 Task: Look for products in the category "Babies & Kids" from Dr. Bronner's only.
Action: Mouse moved to (266, 101)
Screenshot: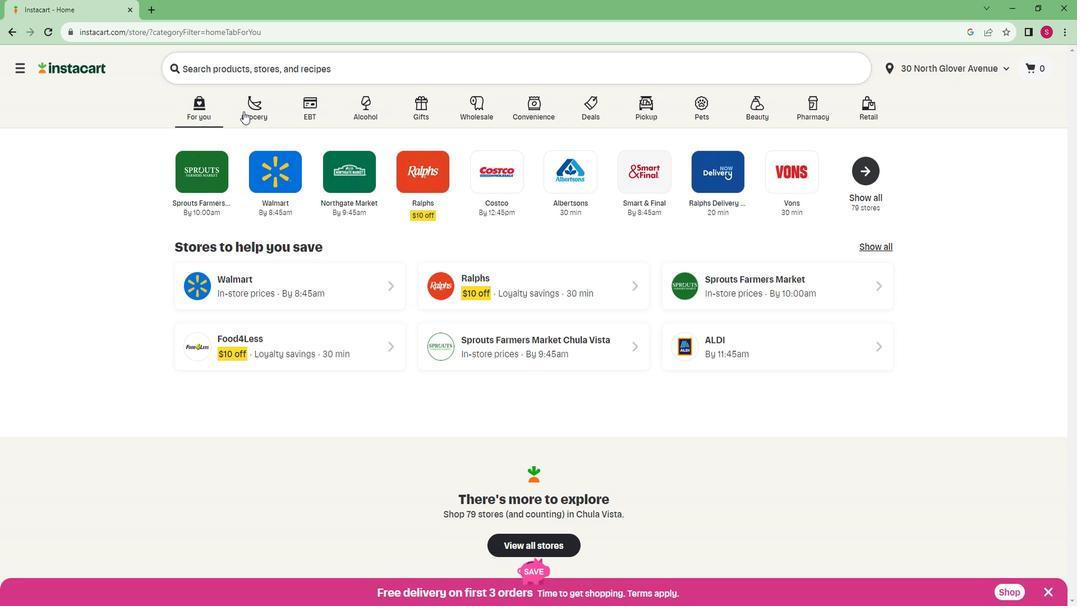 
Action: Mouse pressed left at (266, 101)
Screenshot: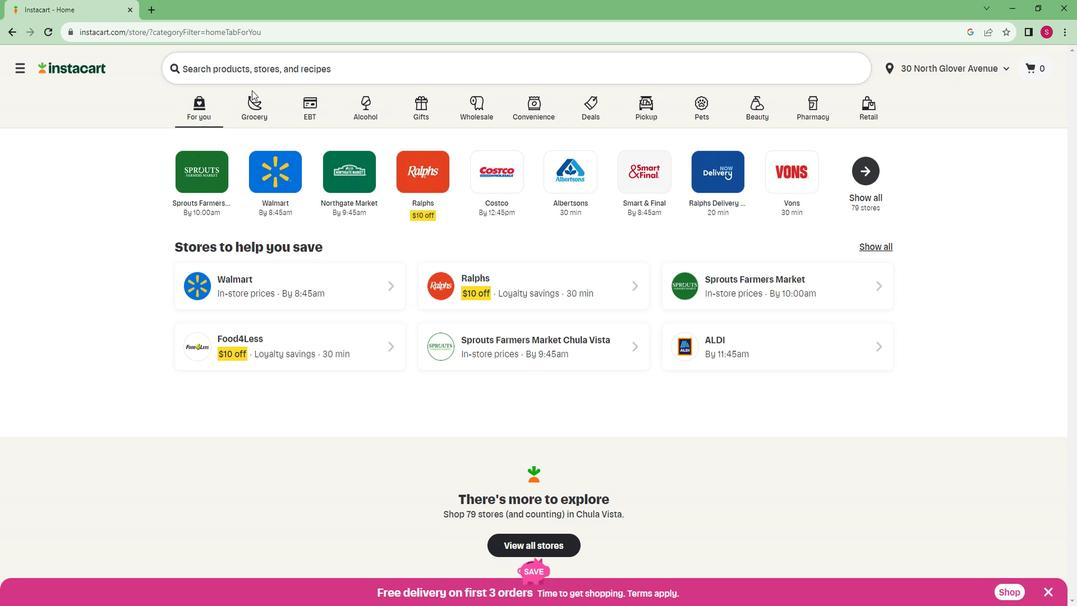 
Action: Mouse moved to (264, 111)
Screenshot: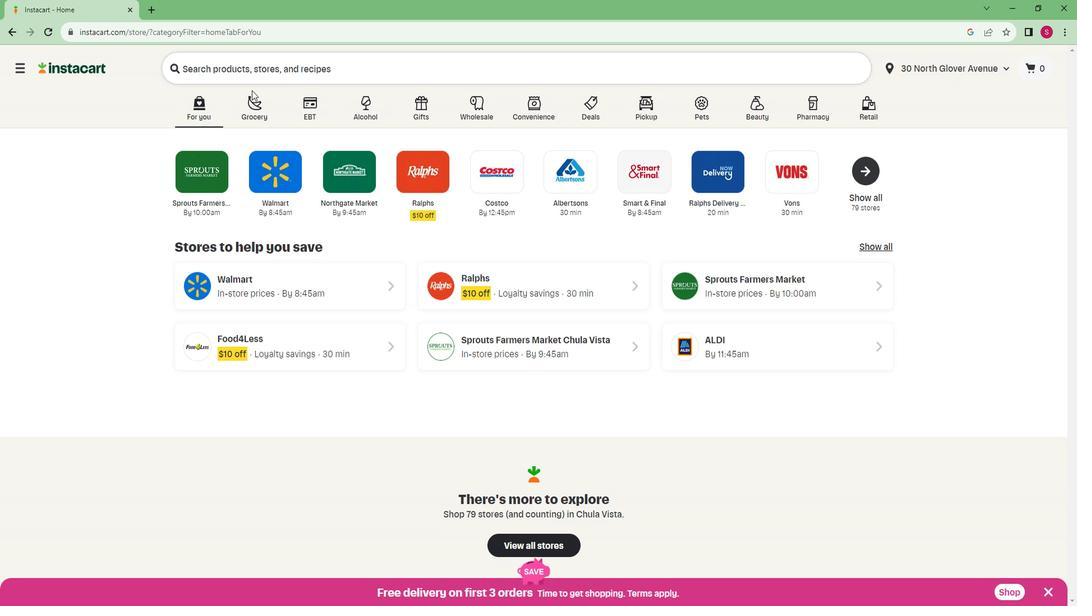 
Action: Mouse pressed left at (264, 111)
Screenshot: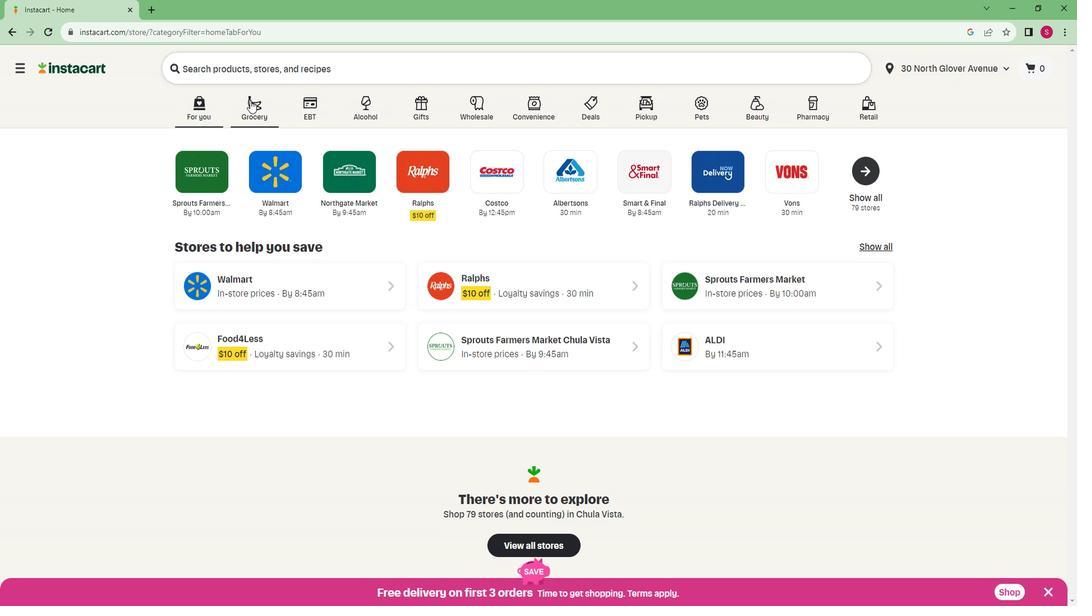 
Action: Mouse moved to (258, 318)
Screenshot: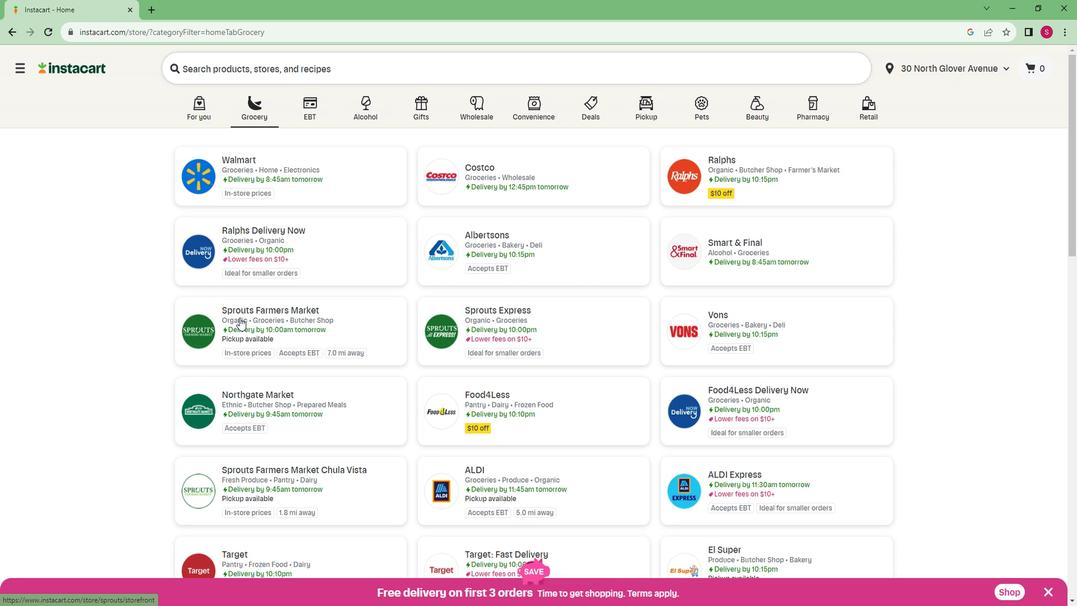 
Action: Mouse pressed left at (258, 318)
Screenshot: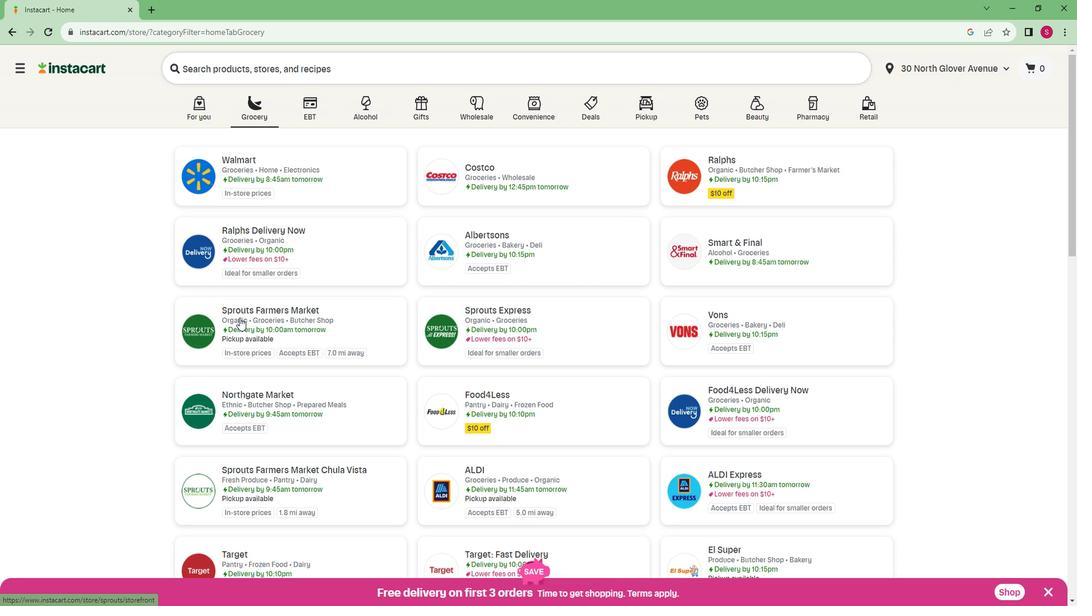 
Action: Mouse moved to (111, 454)
Screenshot: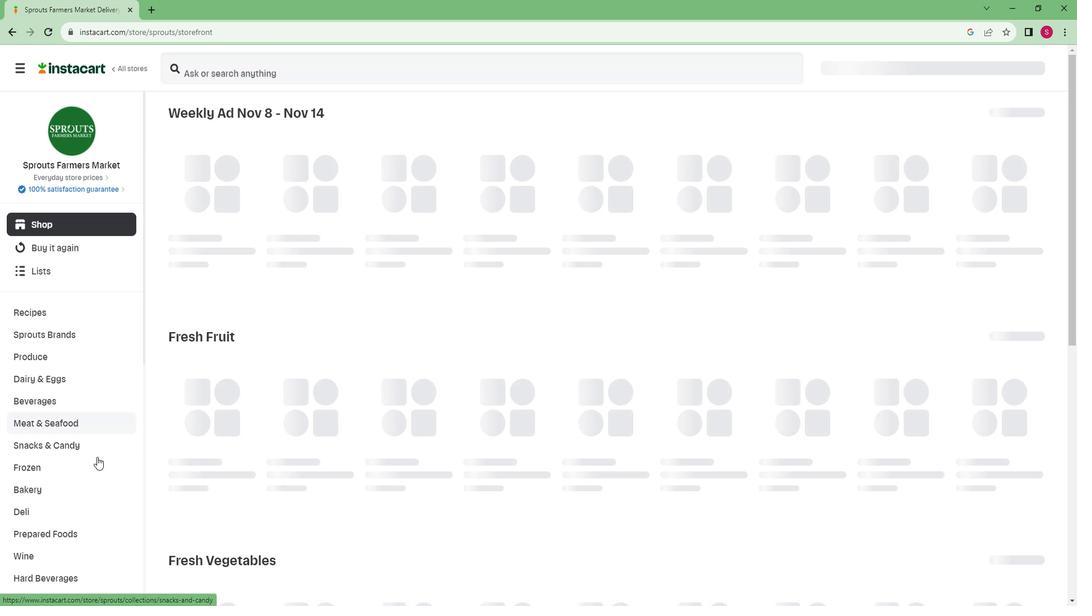
Action: Mouse scrolled (111, 454) with delta (0, 0)
Screenshot: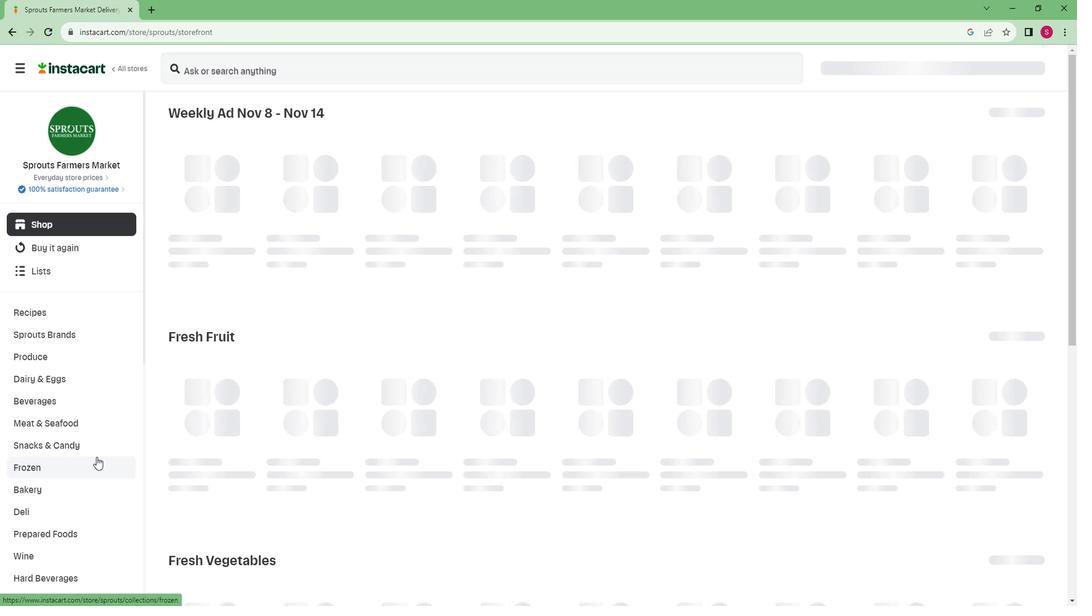 
Action: Mouse scrolled (111, 454) with delta (0, 0)
Screenshot: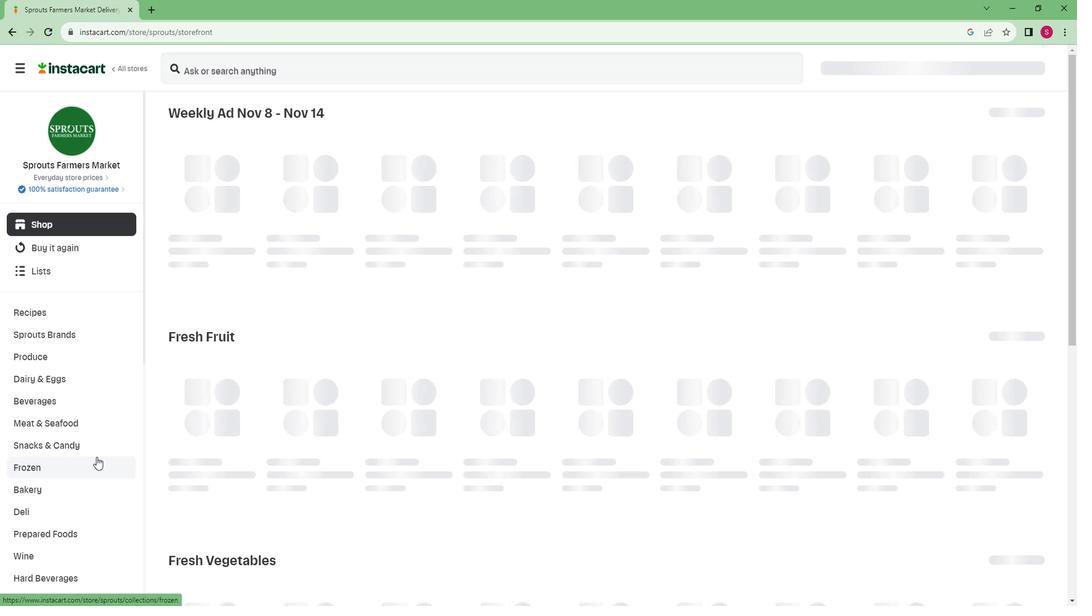 
Action: Mouse scrolled (111, 454) with delta (0, 0)
Screenshot: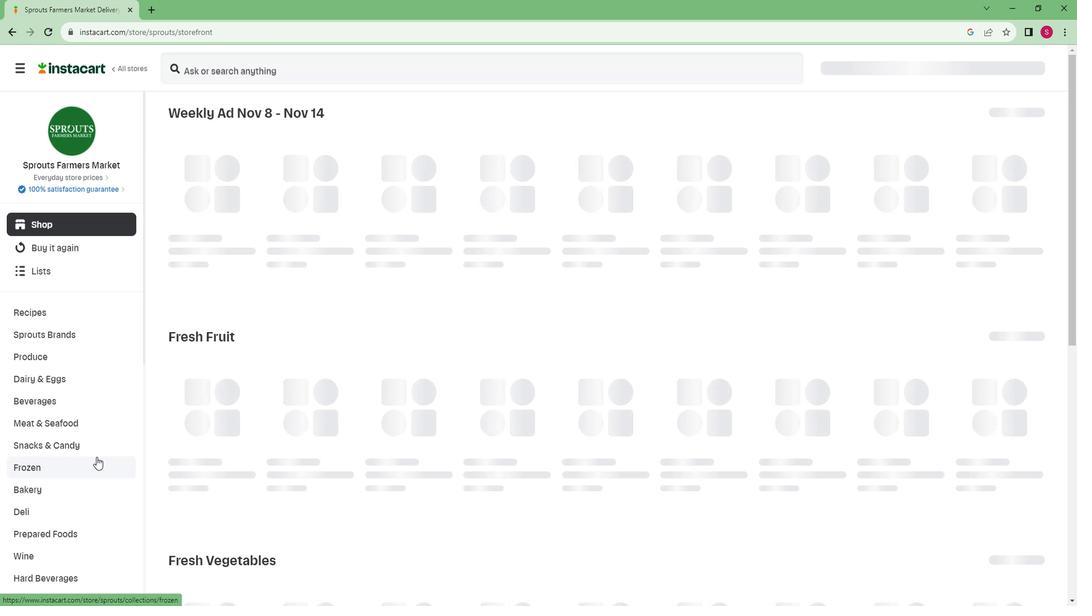 
Action: Mouse scrolled (111, 454) with delta (0, 0)
Screenshot: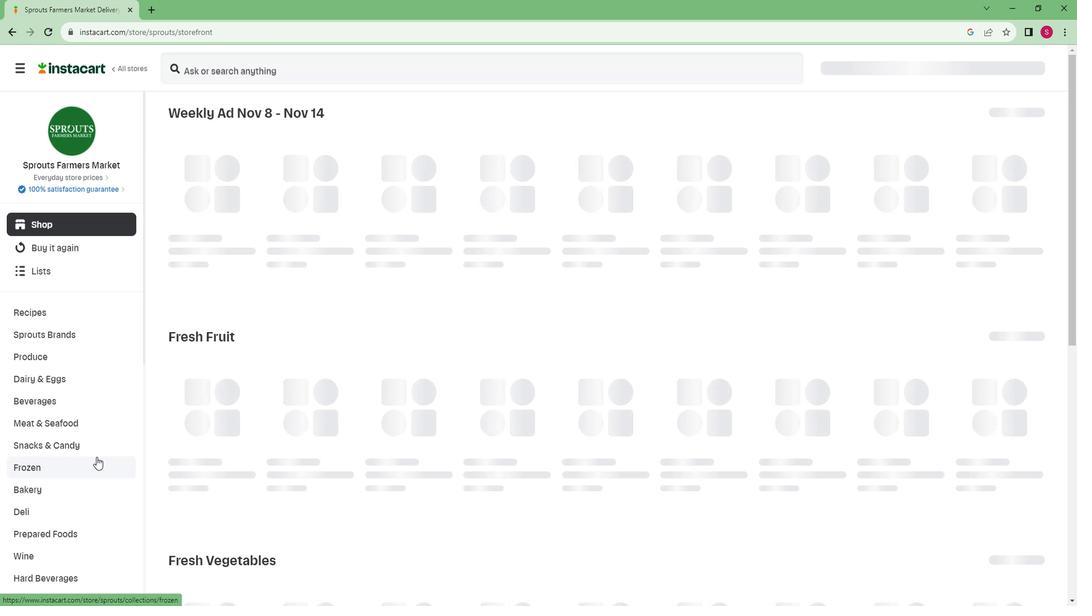 
Action: Mouse scrolled (111, 454) with delta (0, 0)
Screenshot: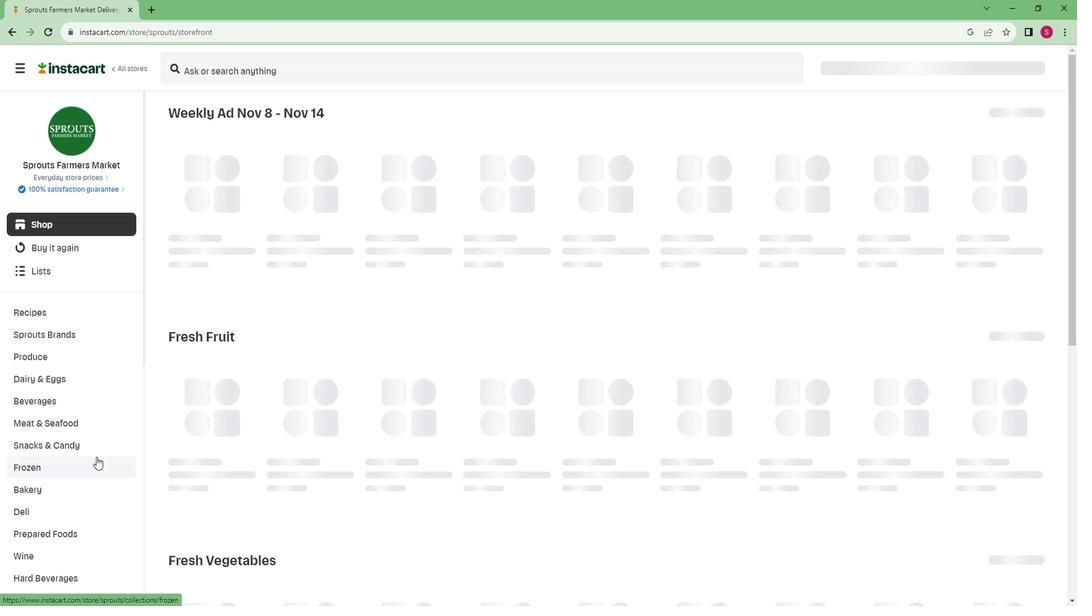 
Action: Mouse scrolled (111, 454) with delta (0, 0)
Screenshot: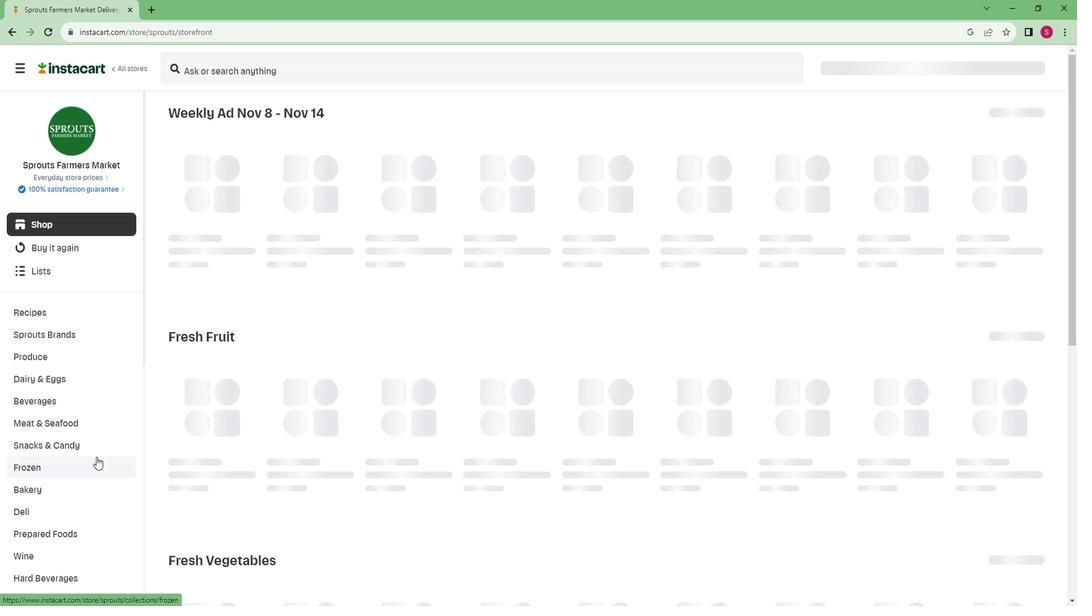
Action: Mouse moved to (75, 516)
Screenshot: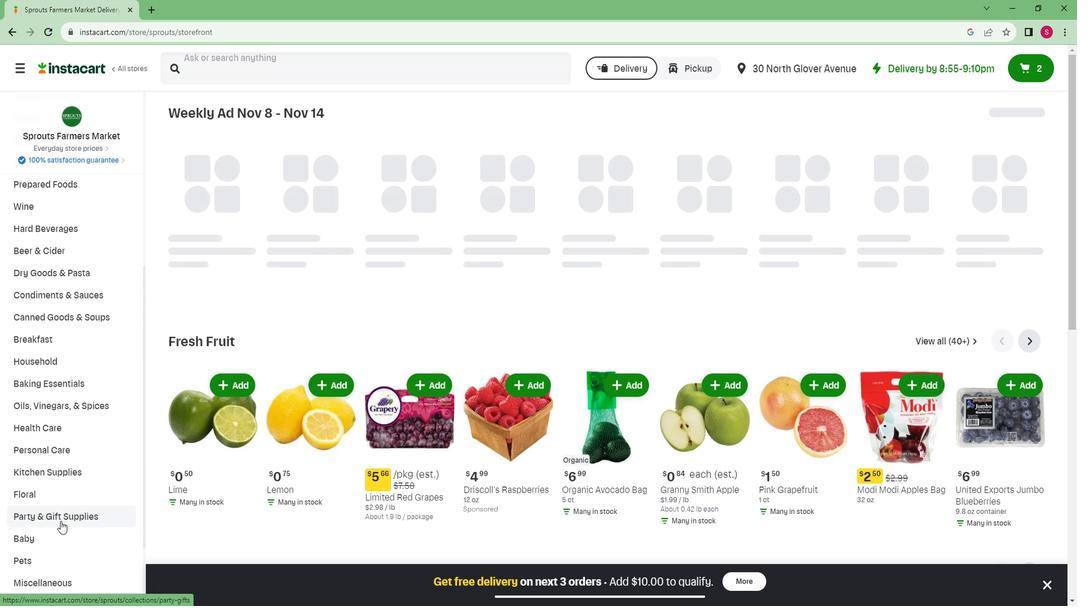 
Action: Mouse scrolled (75, 515) with delta (0, 0)
Screenshot: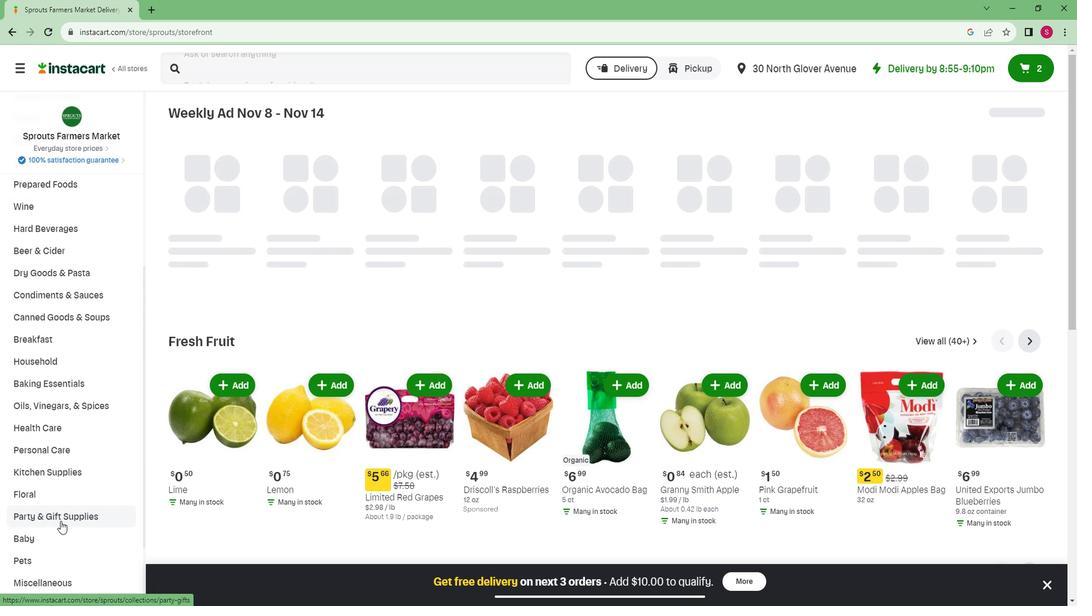 
Action: Mouse scrolled (75, 515) with delta (0, 0)
Screenshot: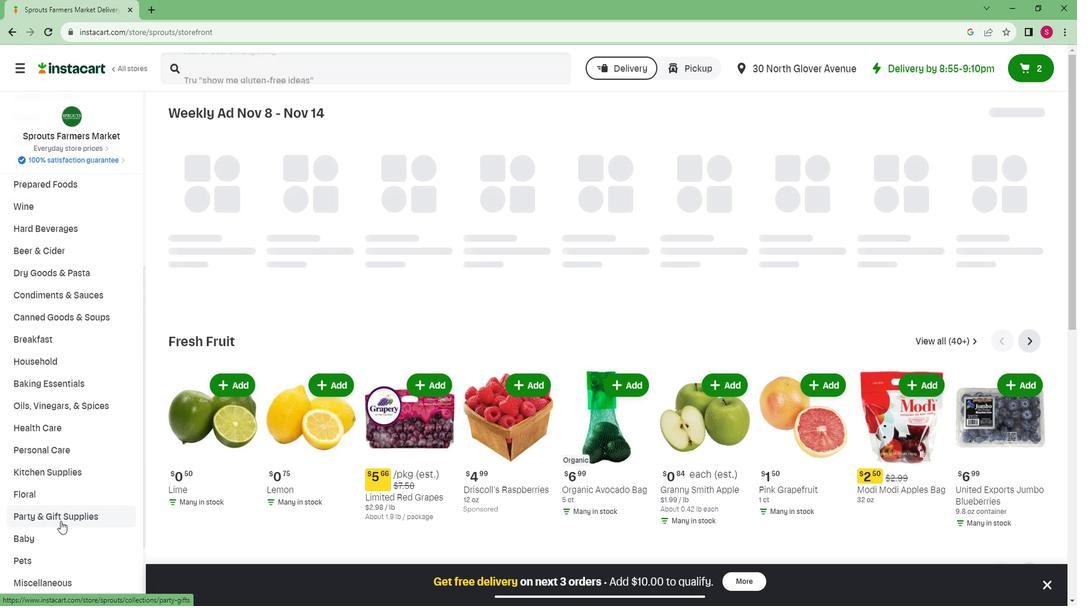 
Action: Mouse scrolled (75, 515) with delta (0, 0)
Screenshot: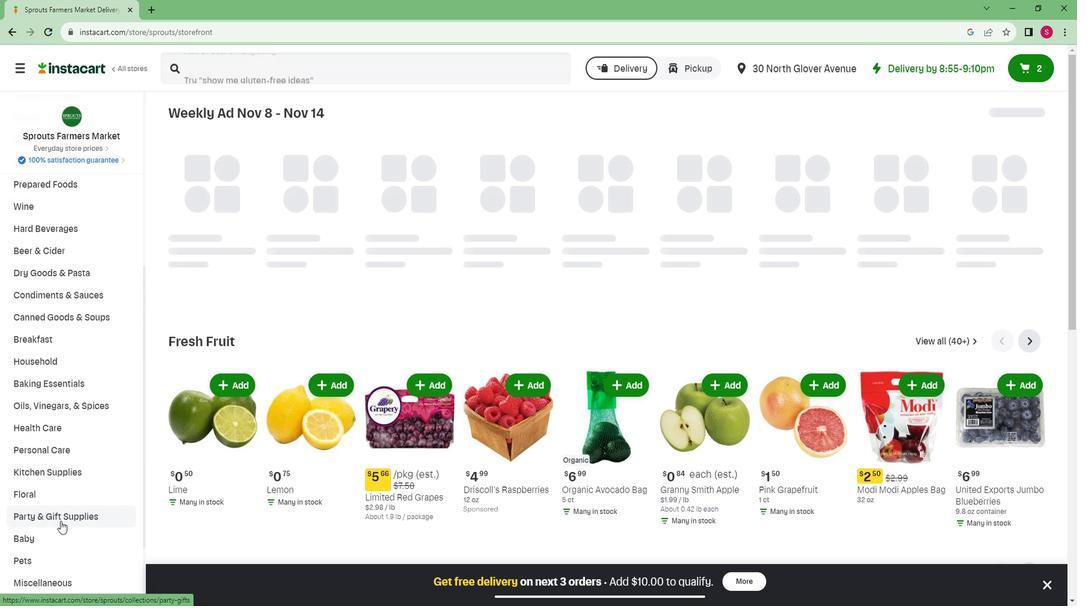 
Action: Mouse scrolled (75, 515) with delta (0, 0)
Screenshot: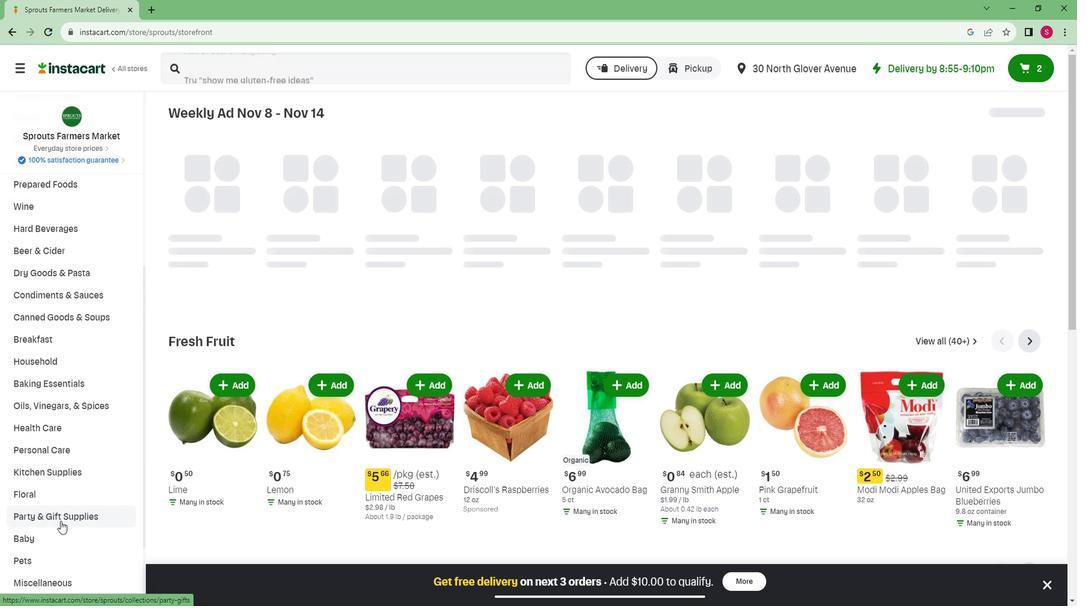 
Action: Mouse scrolled (75, 515) with delta (0, 0)
Screenshot: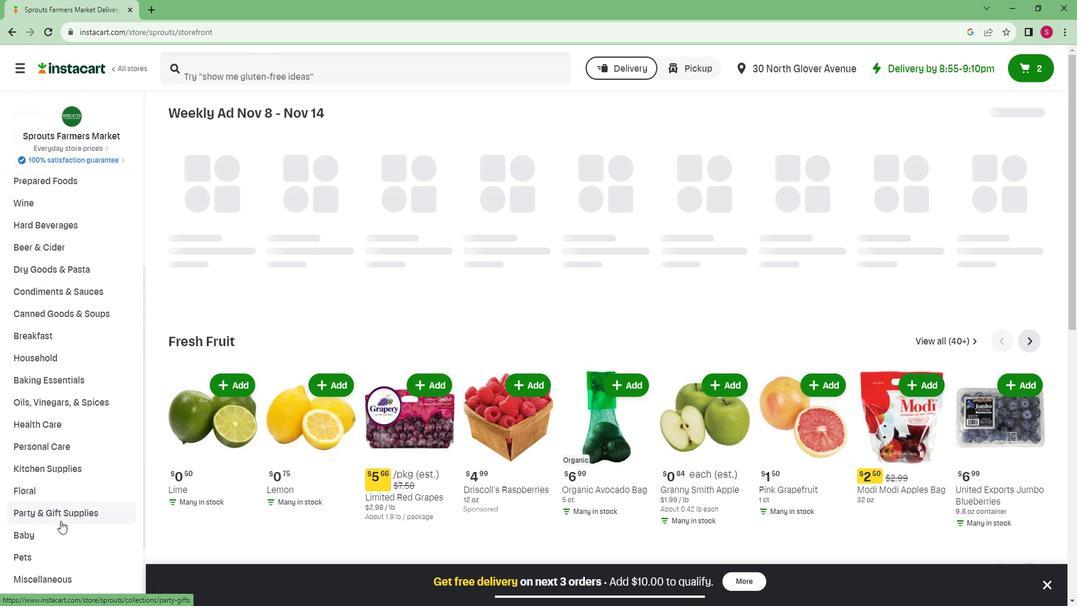 
Action: Mouse moved to (57, 557)
Screenshot: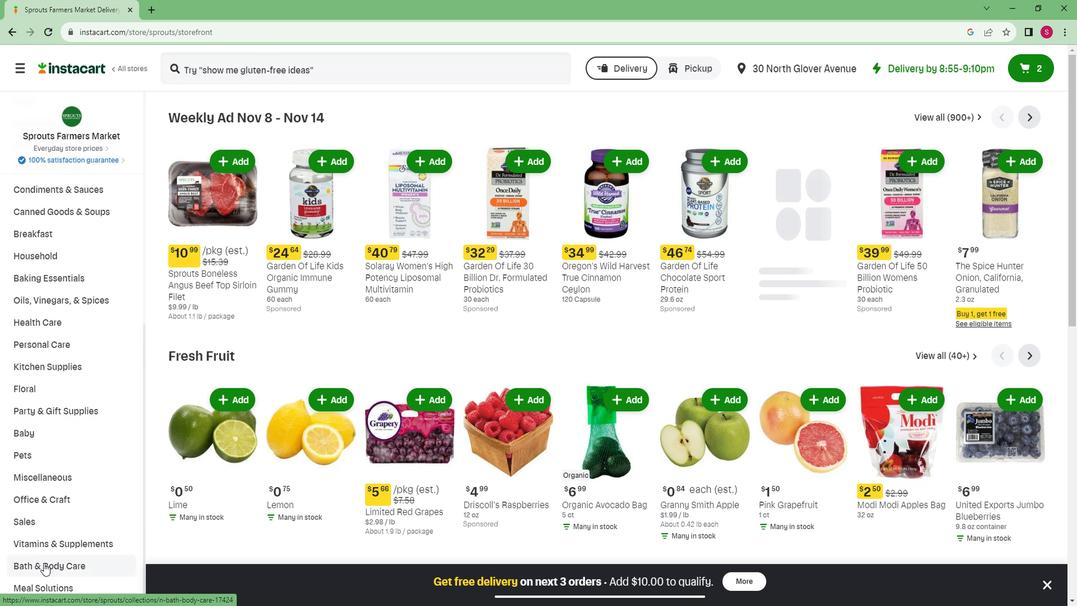 
Action: Mouse pressed left at (57, 557)
Screenshot: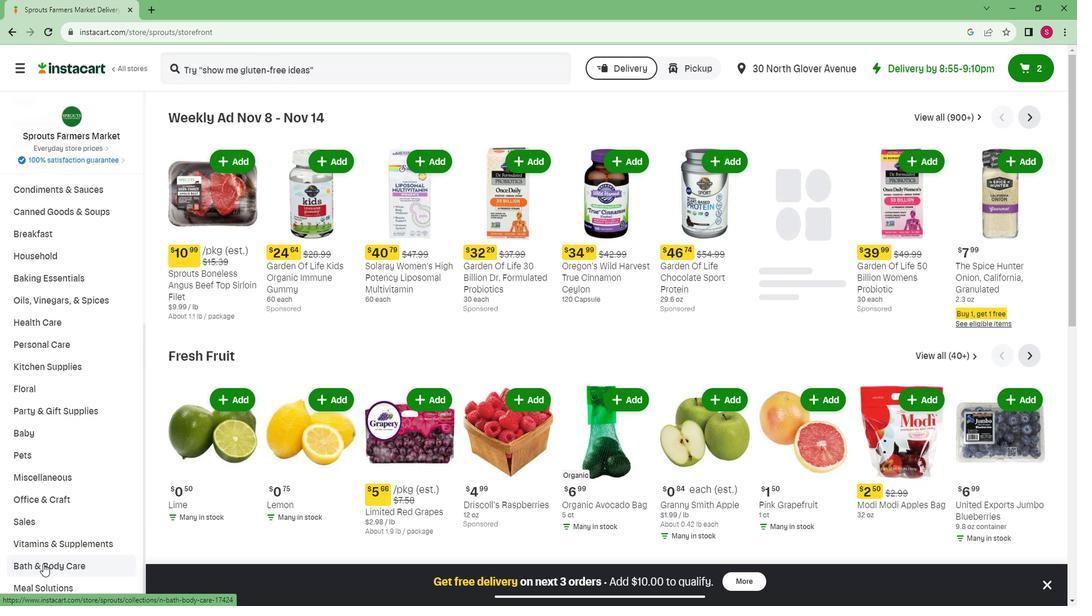 
Action: Mouse moved to (64, 539)
Screenshot: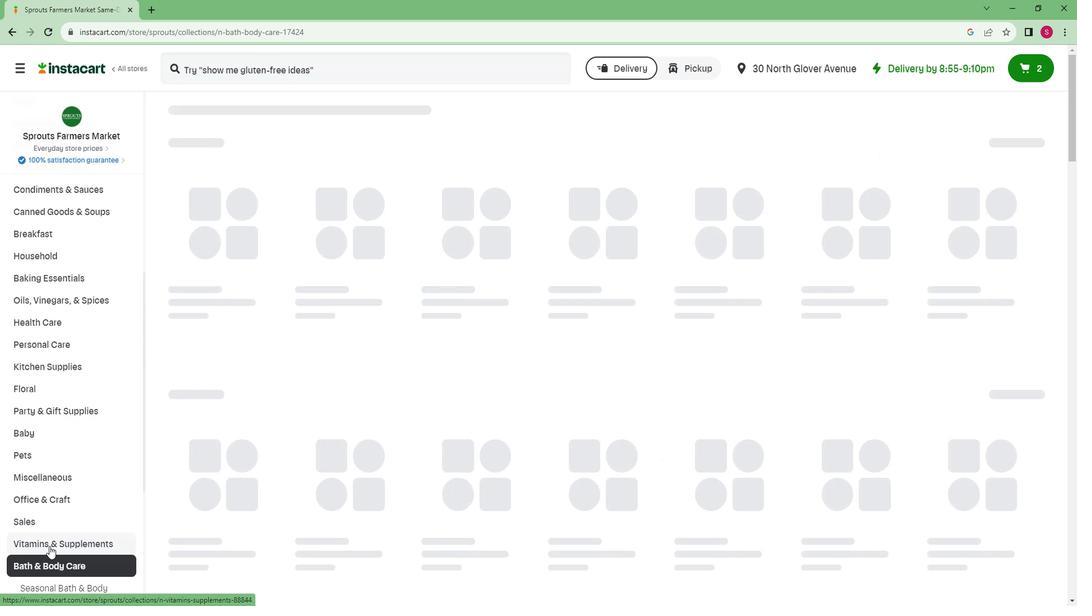 
Action: Mouse scrolled (64, 539) with delta (0, 0)
Screenshot: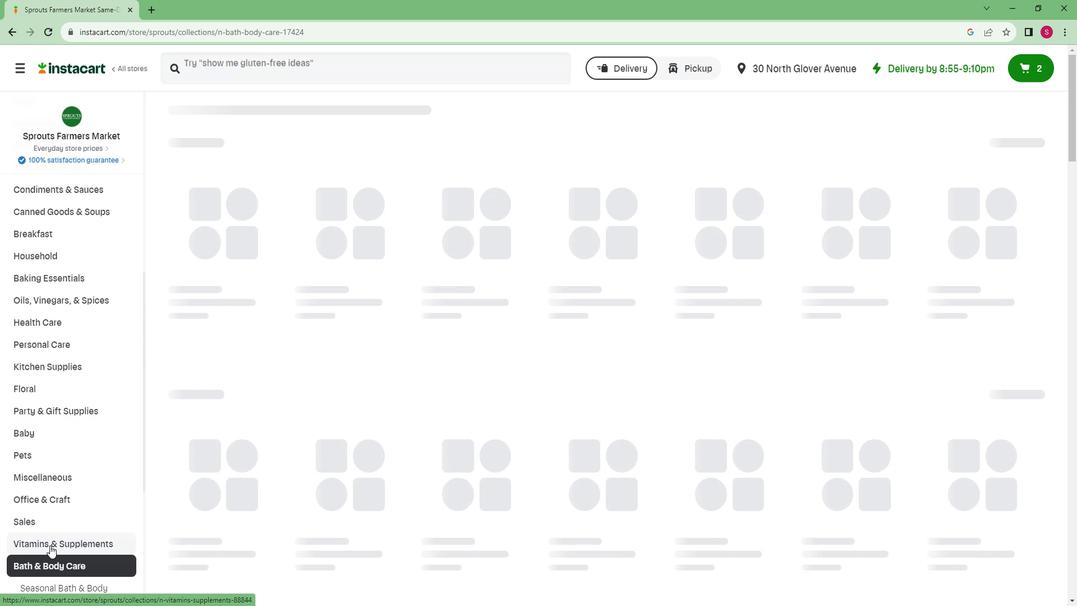 
Action: Mouse scrolled (64, 539) with delta (0, 0)
Screenshot: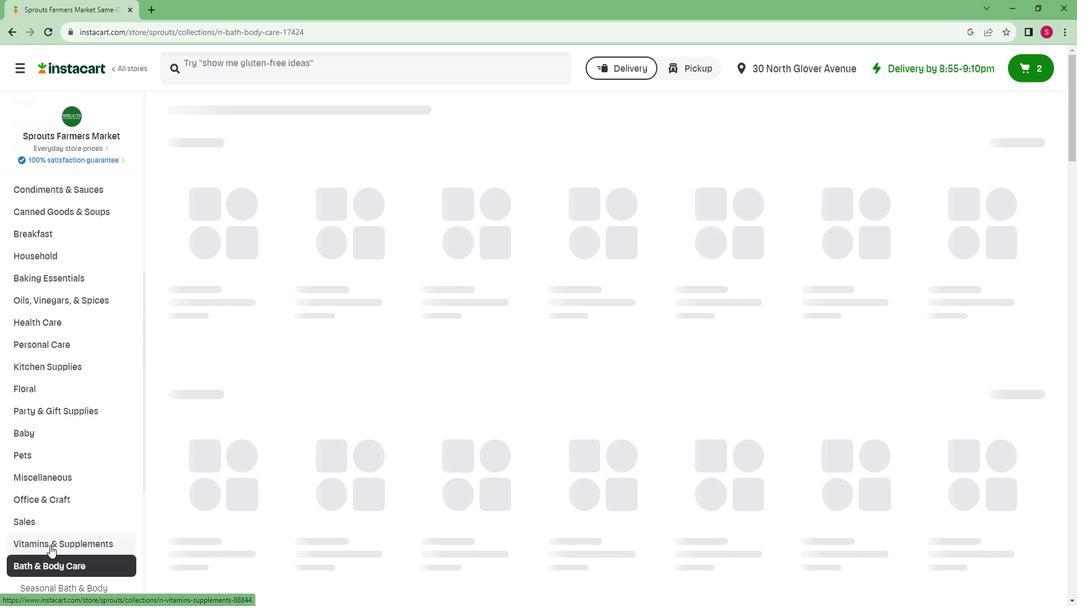 
Action: Mouse scrolled (64, 539) with delta (0, 0)
Screenshot: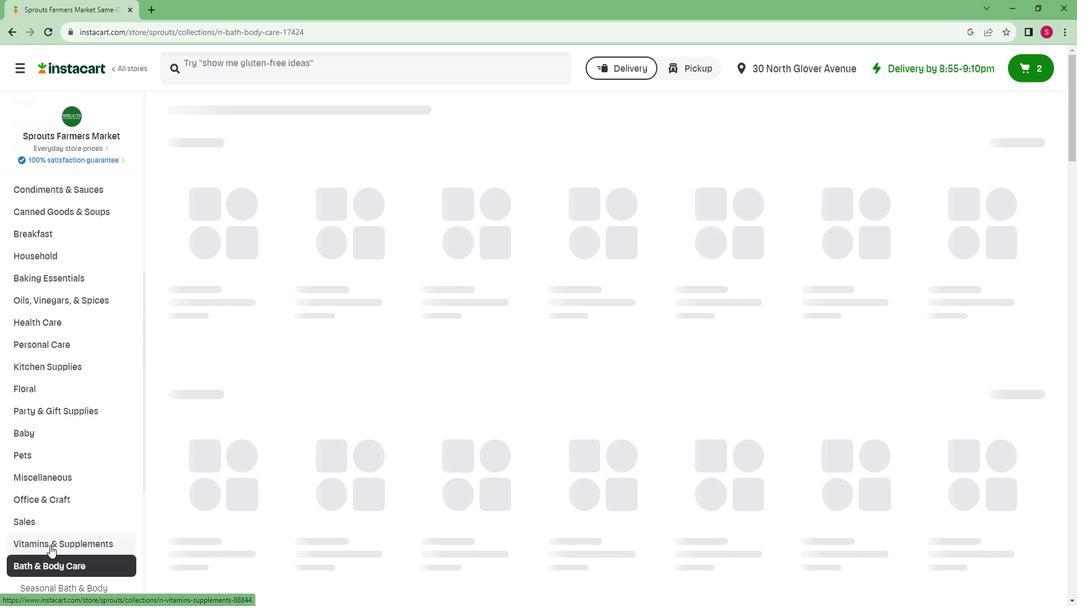 
Action: Mouse scrolled (64, 539) with delta (0, 0)
Screenshot: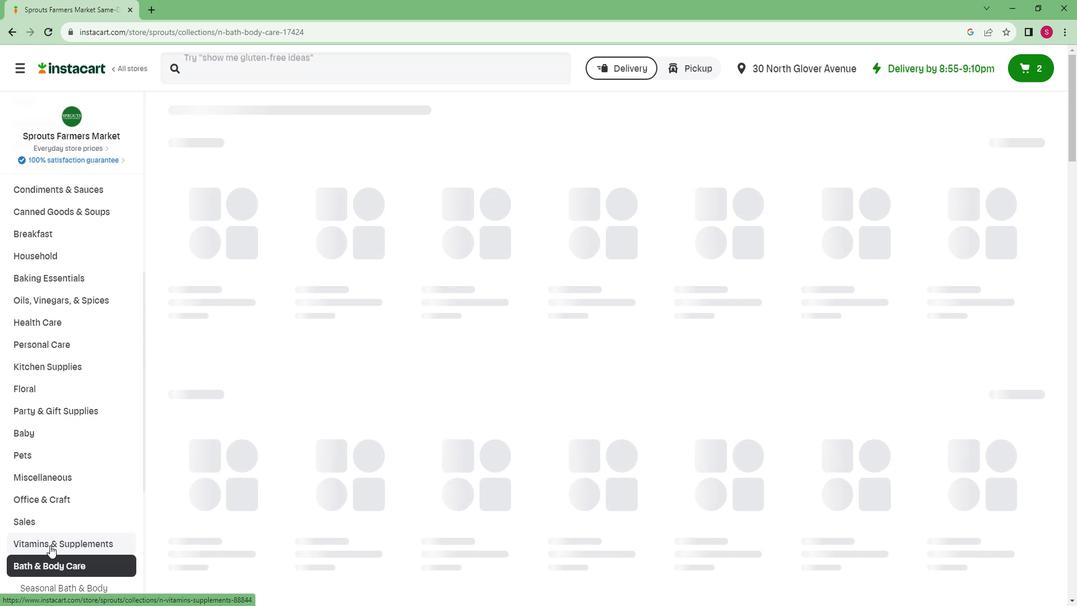 
Action: Mouse moved to (64, 538)
Screenshot: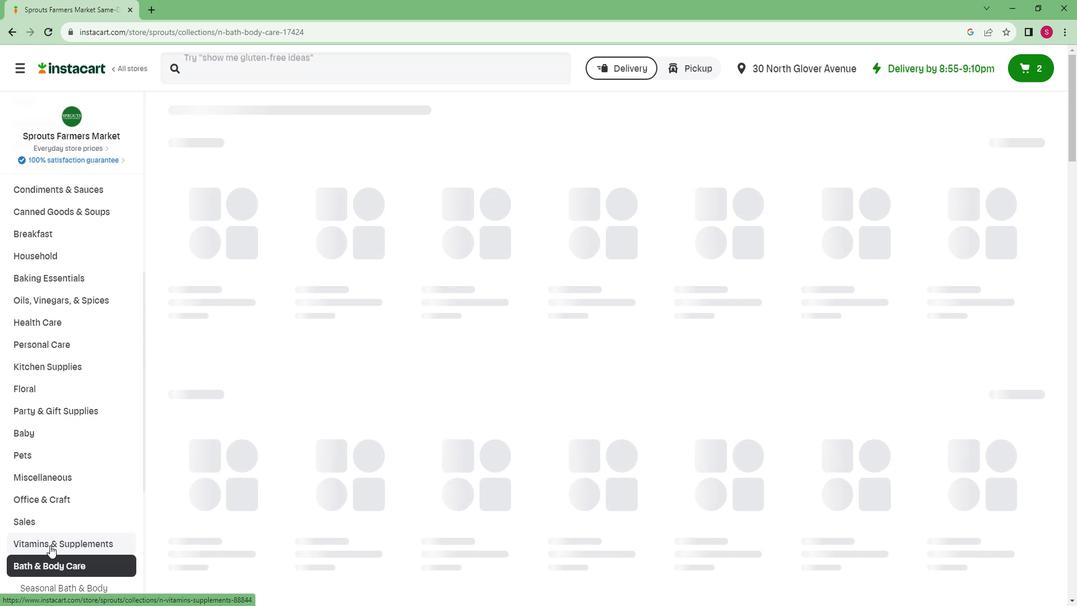 
Action: Mouse scrolled (64, 538) with delta (0, 0)
Screenshot: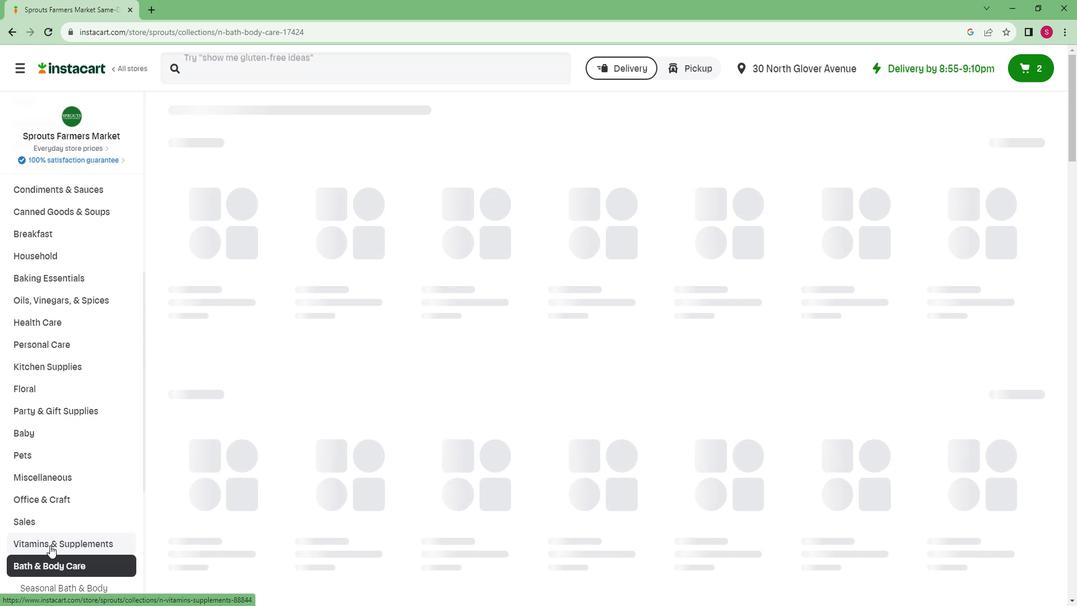 
Action: Mouse moved to (64, 538)
Screenshot: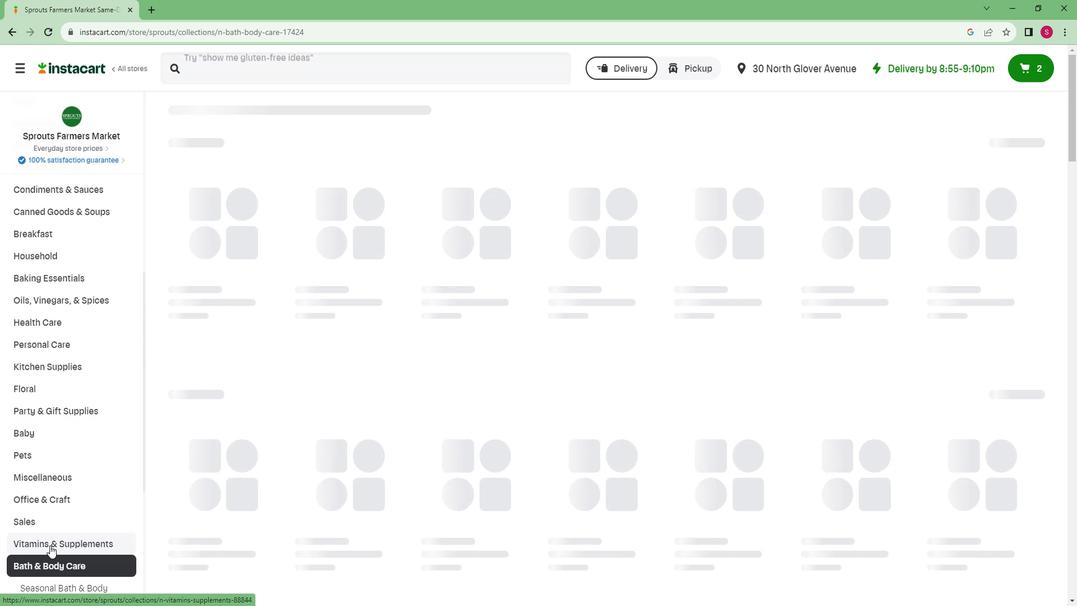 
Action: Mouse scrolled (64, 538) with delta (0, 0)
Screenshot: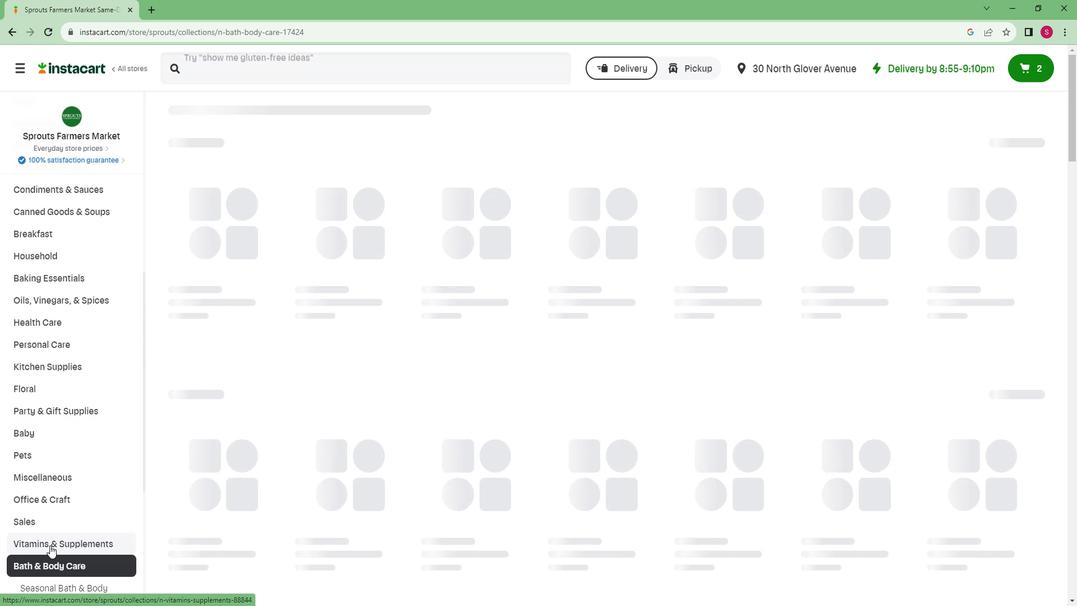 
Action: Mouse moved to (64, 530)
Screenshot: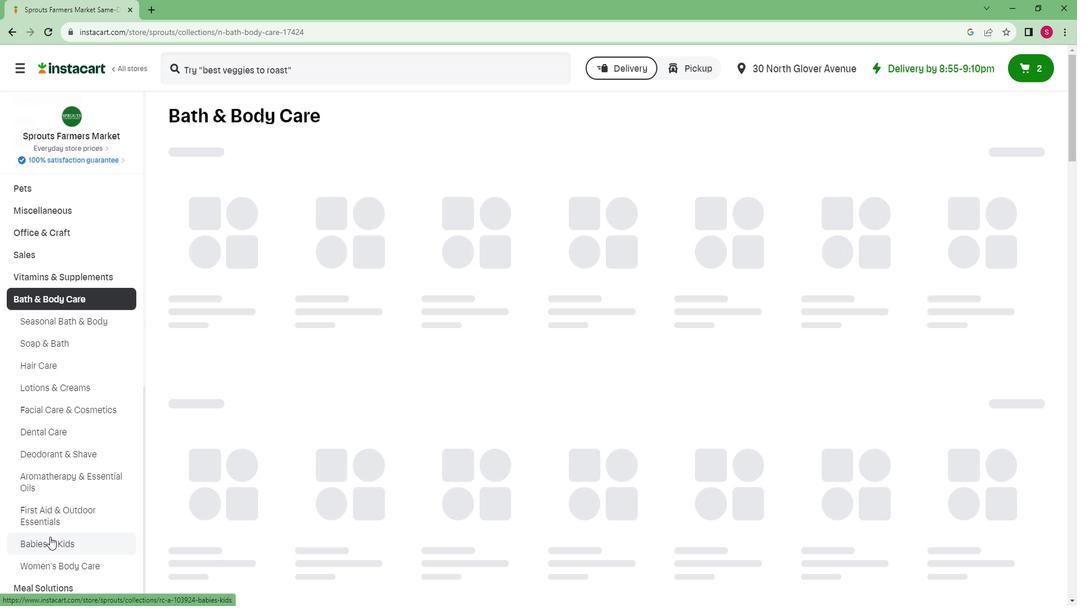 
Action: Mouse pressed left at (64, 530)
Screenshot: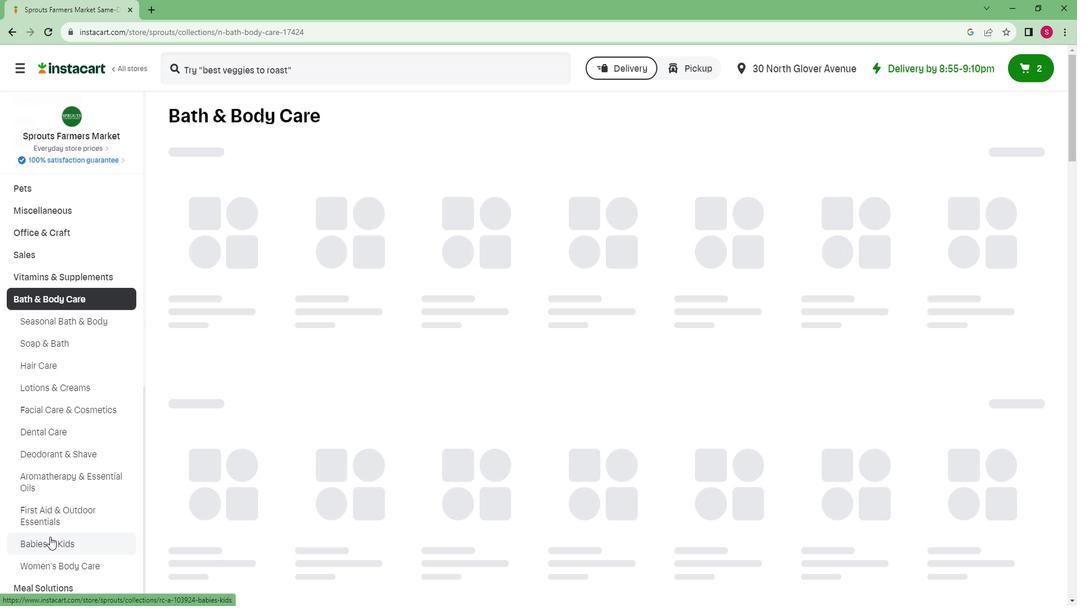 
Action: Mouse moved to (79, 521)
Screenshot: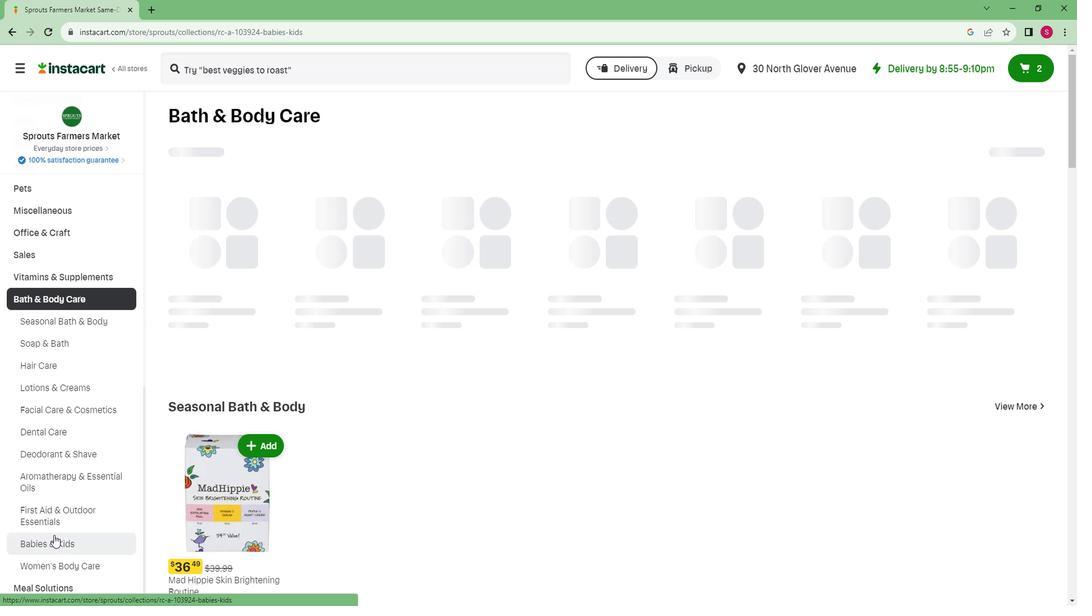 
Action: Mouse scrolled (79, 521) with delta (0, 0)
Screenshot: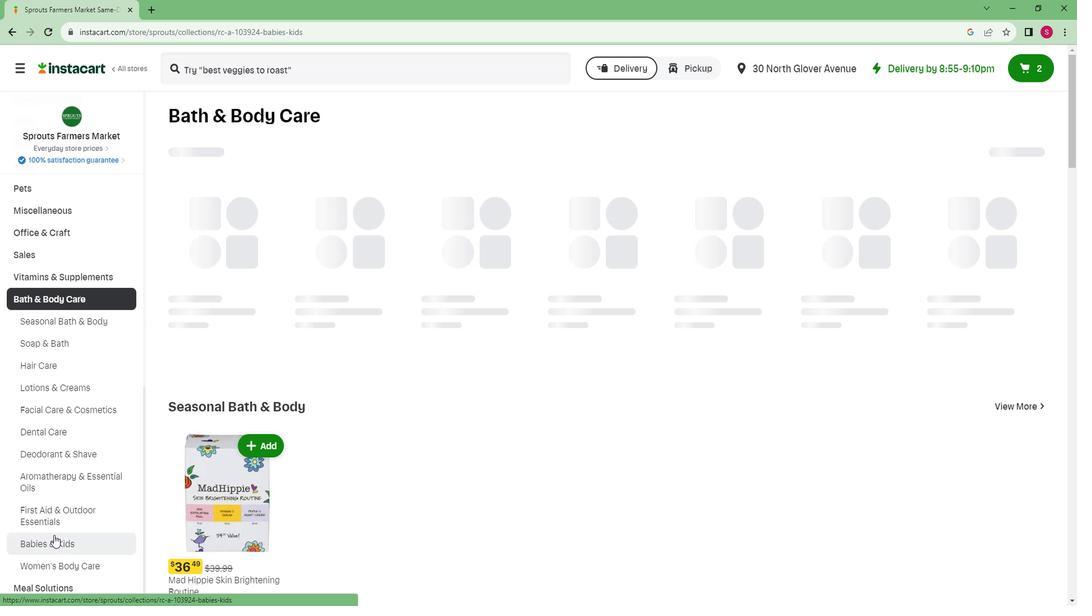
Action: Mouse moved to (282, 165)
Screenshot: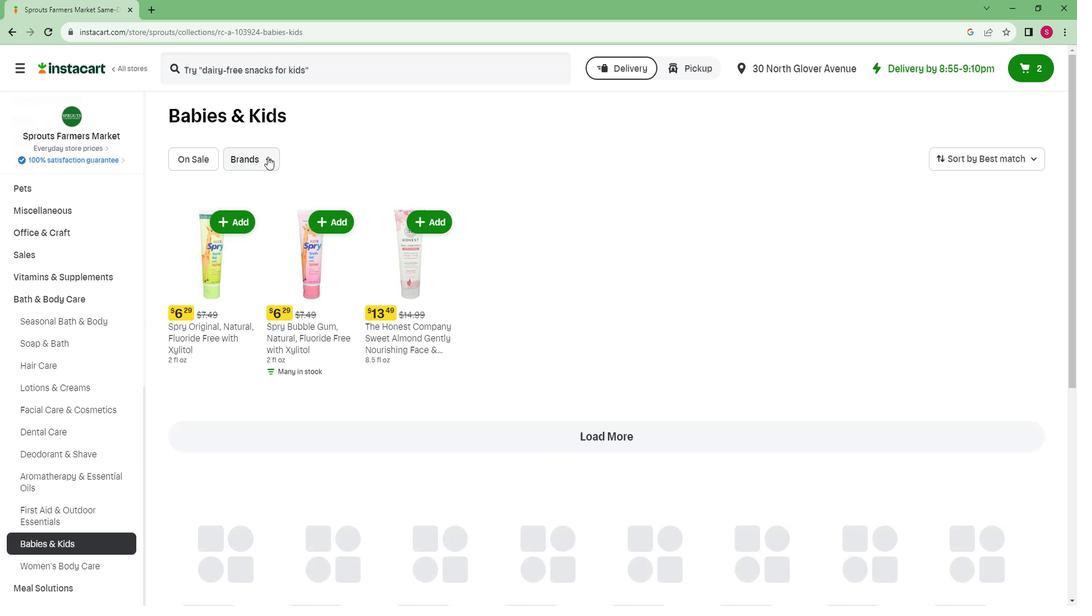 
Action: Mouse pressed left at (282, 165)
Screenshot: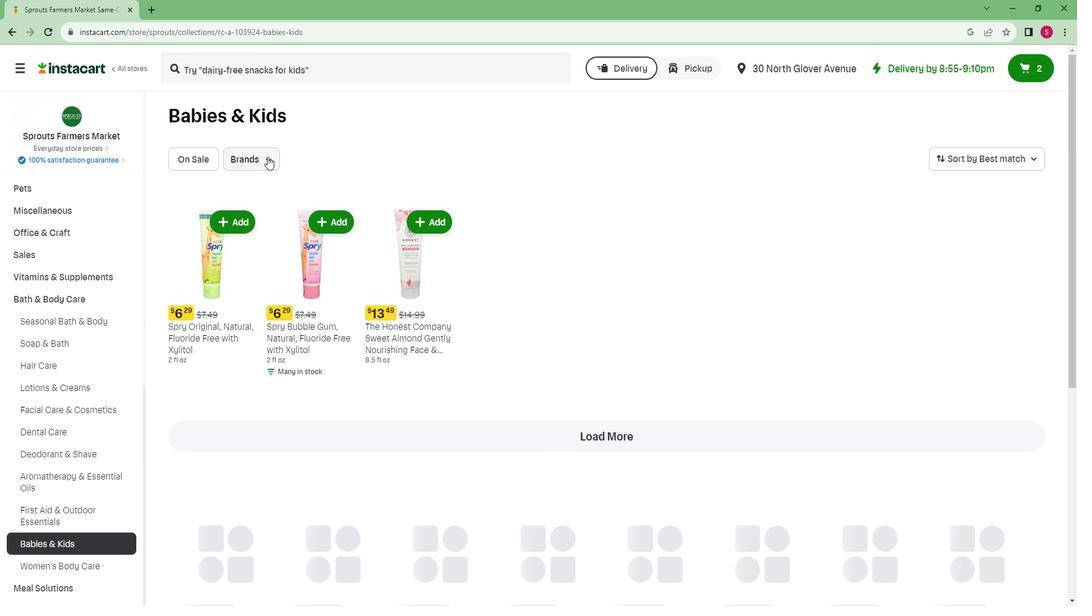 
Action: Mouse moved to (282, 252)
Screenshot: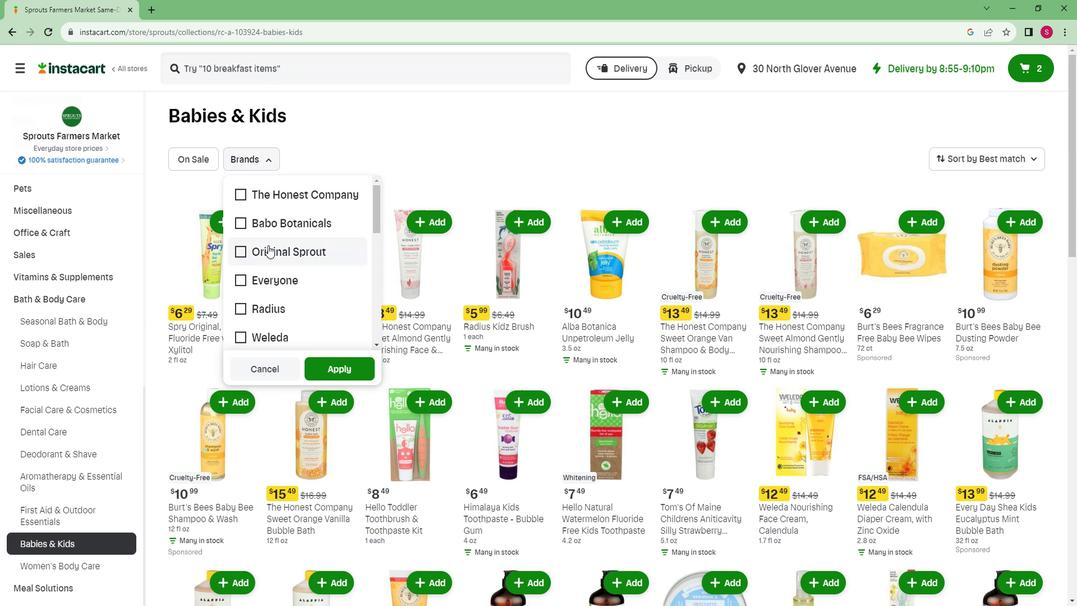 
Action: Mouse scrolled (282, 251) with delta (0, 0)
Screenshot: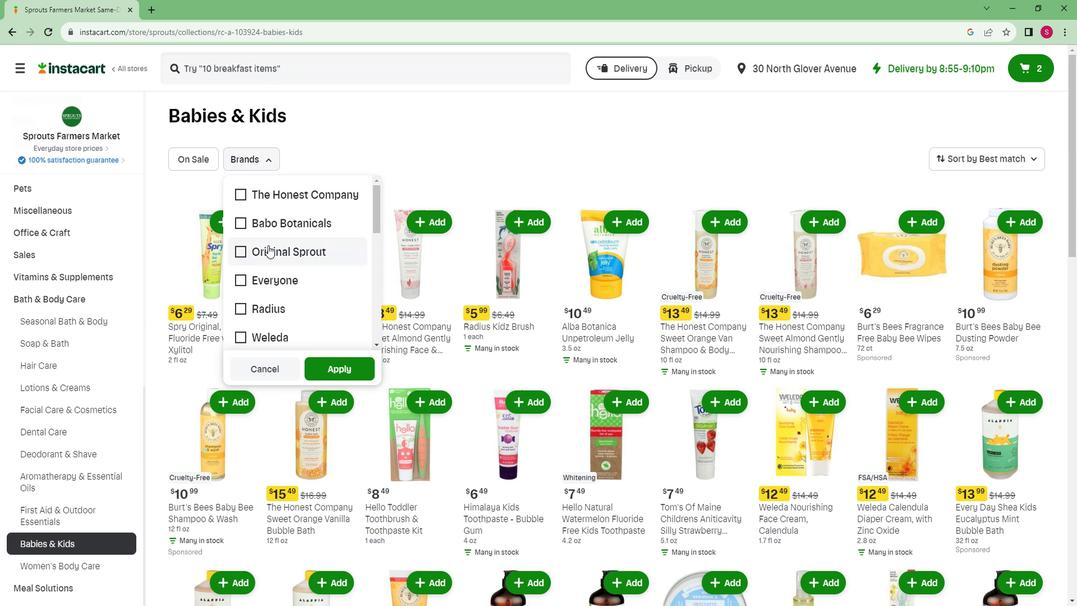 
Action: Mouse moved to (280, 257)
Screenshot: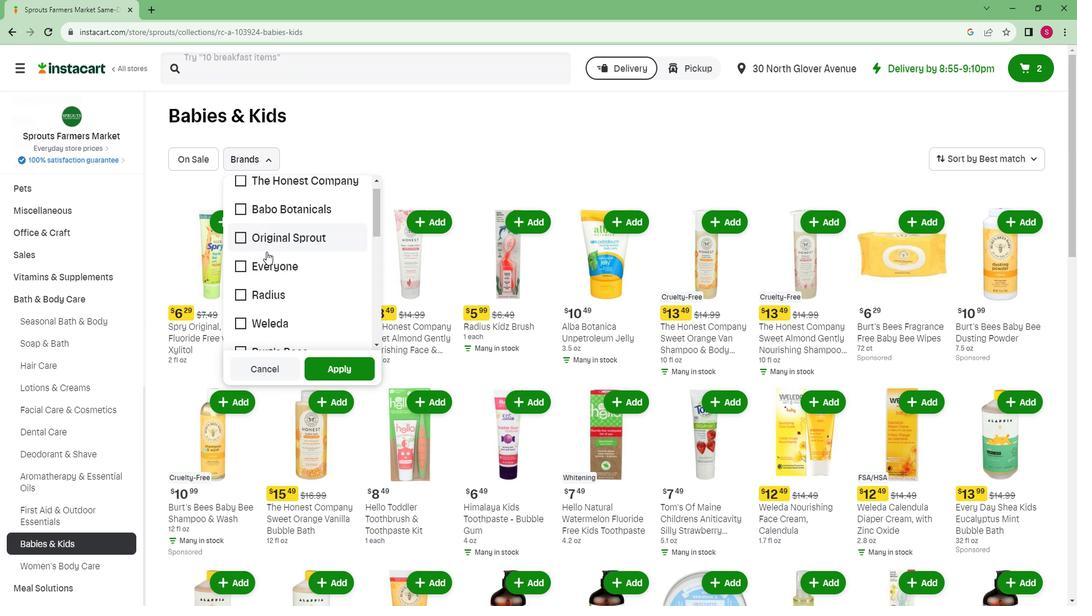 
Action: Mouse scrolled (280, 257) with delta (0, 0)
Screenshot: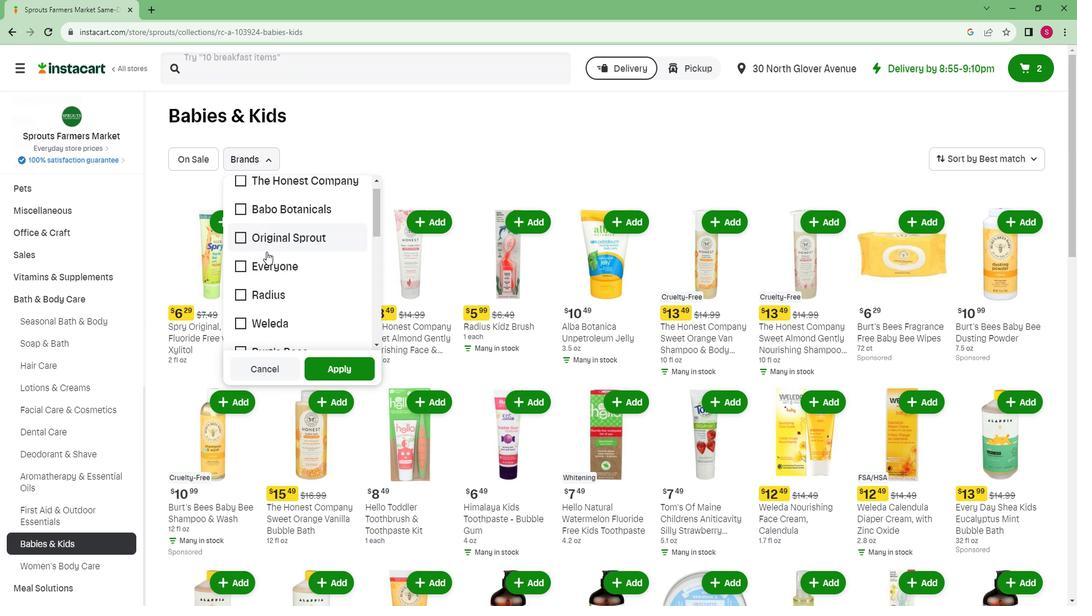 
Action: Mouse moved to (280, 259)
Screenshot: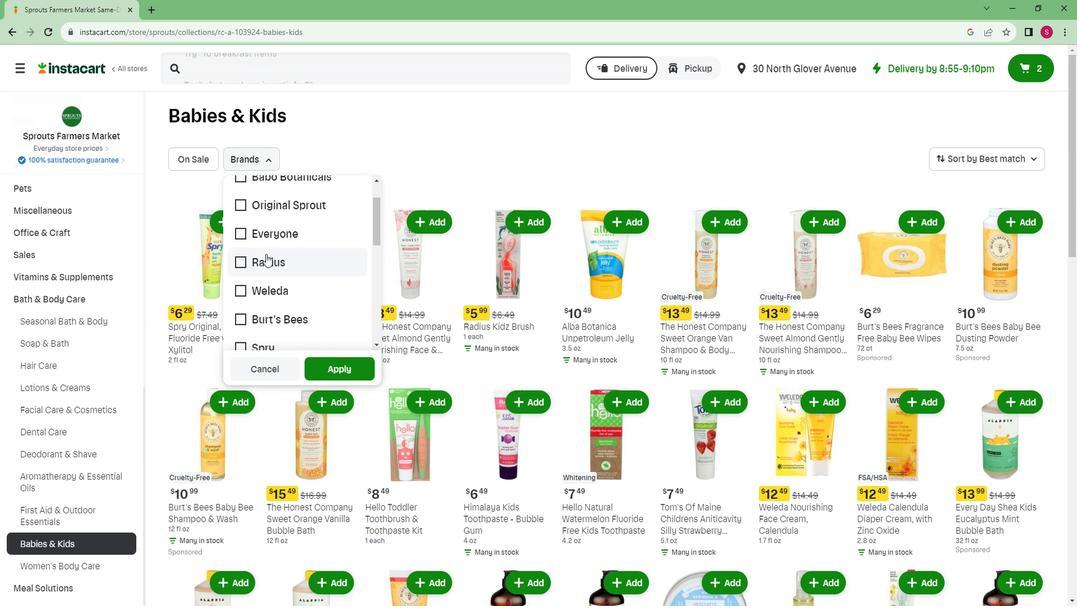 
Action: Mouse scrolled (280, 259) with delta (0, 0)
Screenshot: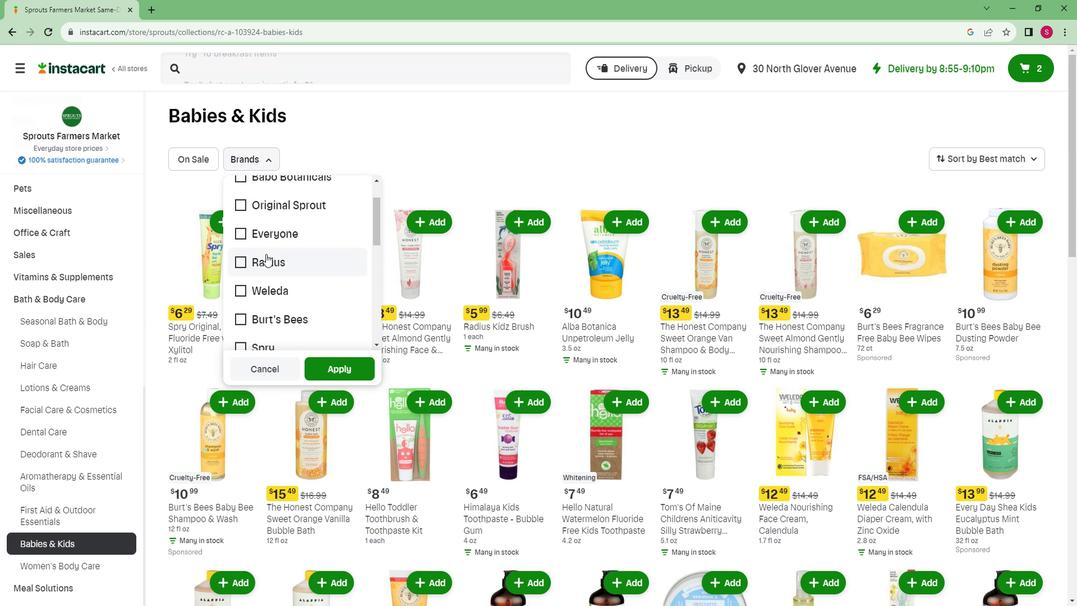 
Action: Mouse scrolled (280, 259) with delta (0, 0)
Screenshot: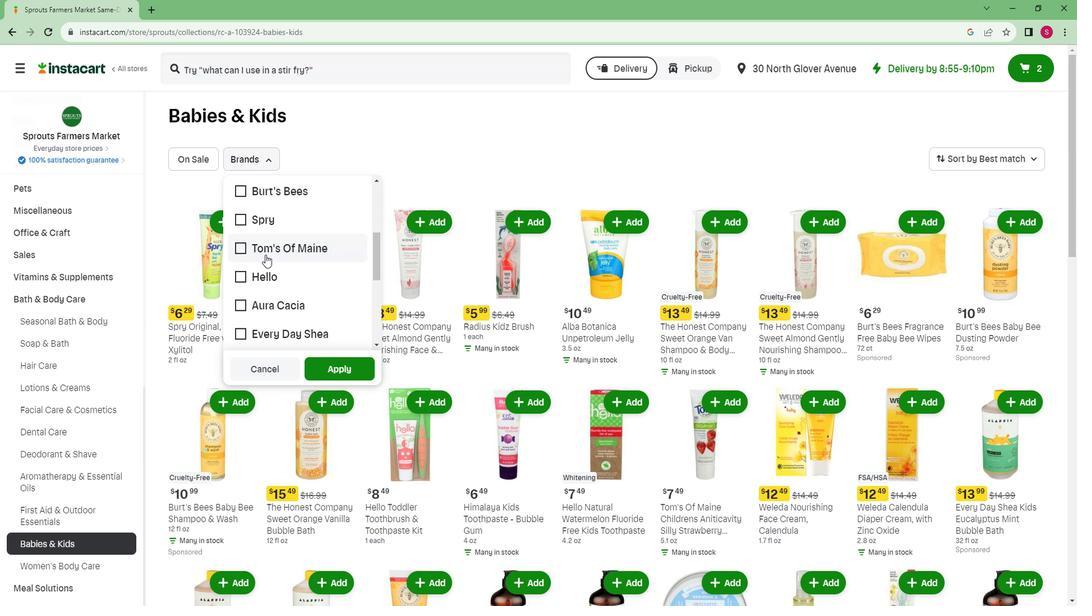 
Action: Mouse scrolled (280, 259) with delta (0, 0)
Screenshot: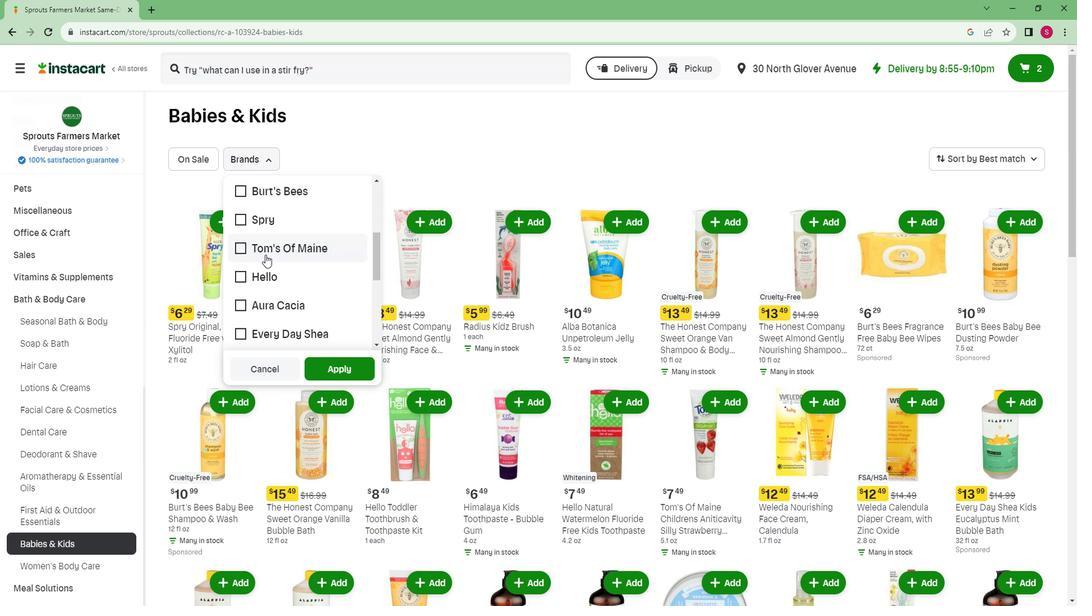 
Action: Mouse scrolled (280, 259) with delta (0, 0)
Screenshot: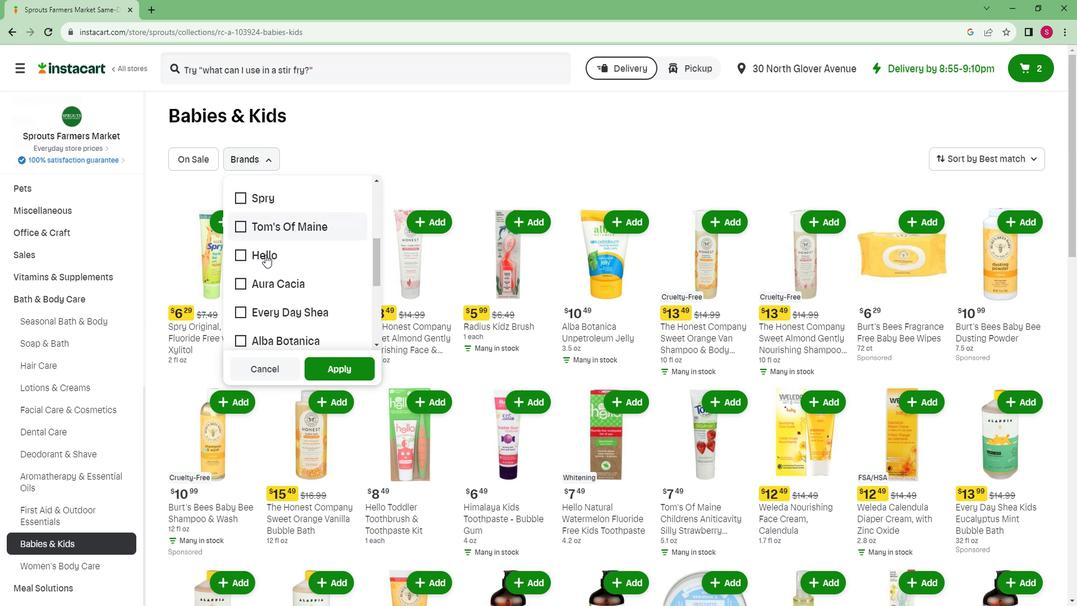 
Action: Mouse moved to (267, 333)
Screenshot: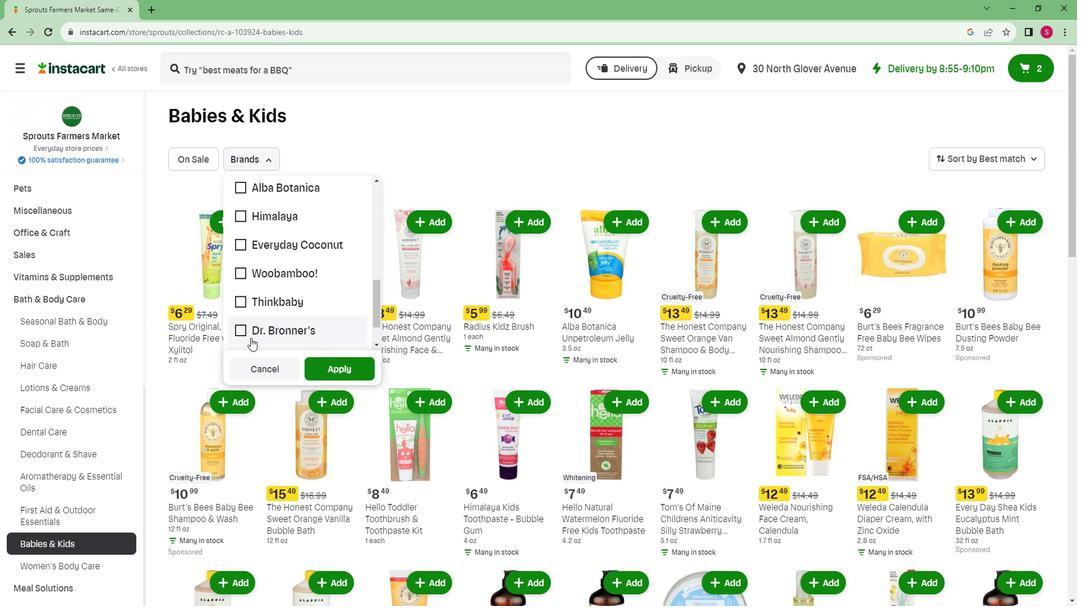 
Action: Mouse pressed left at (267, 333)
Screenshot: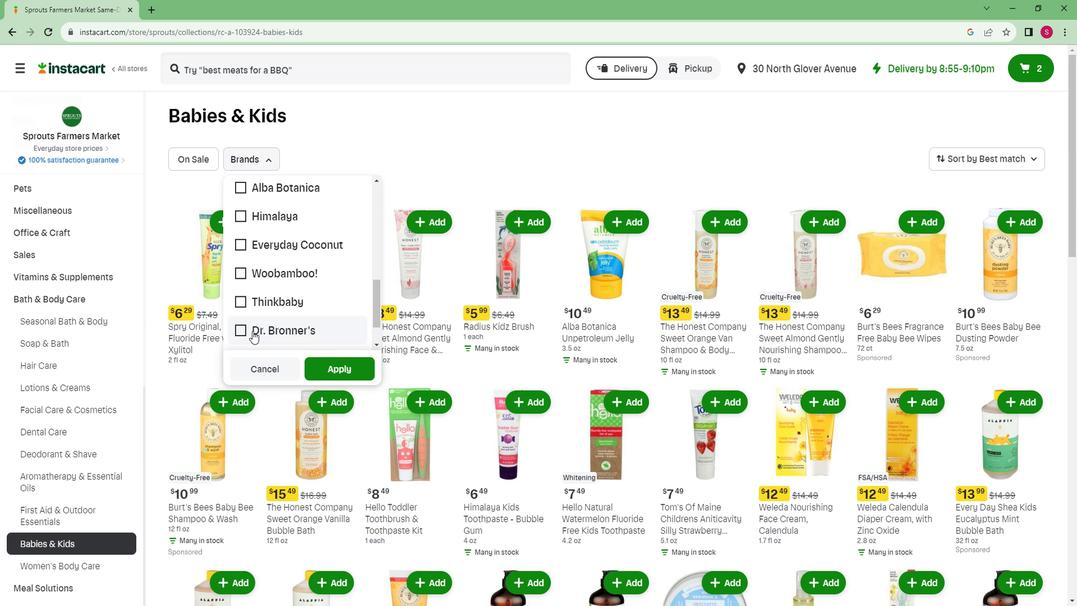 
Action: Mouse moved to (347, 369)
Screenshot: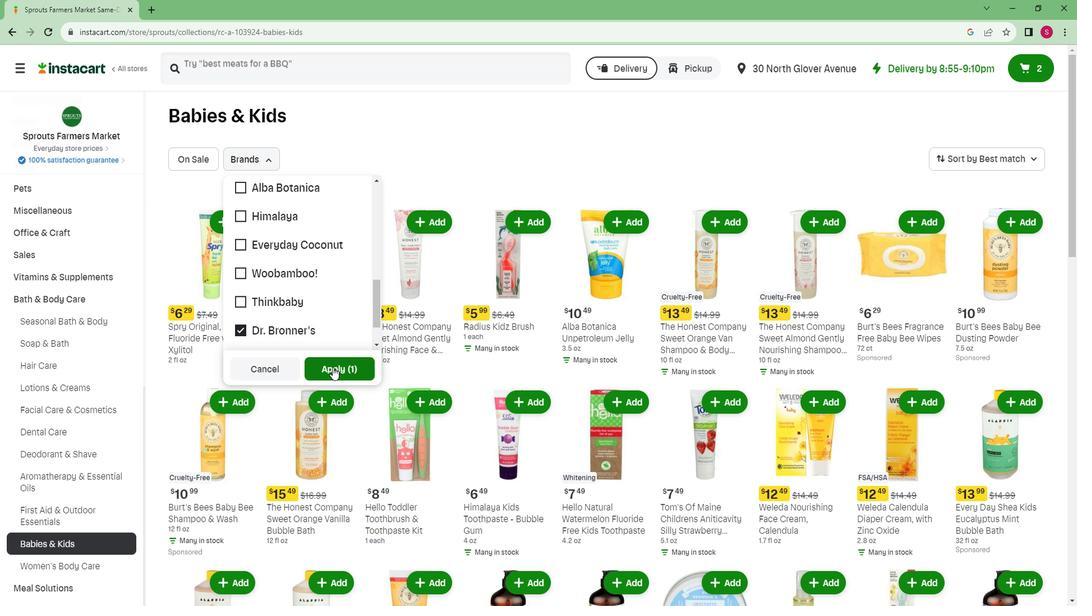 
Action: Mouse pressed left at (347, 369)
Screenshot: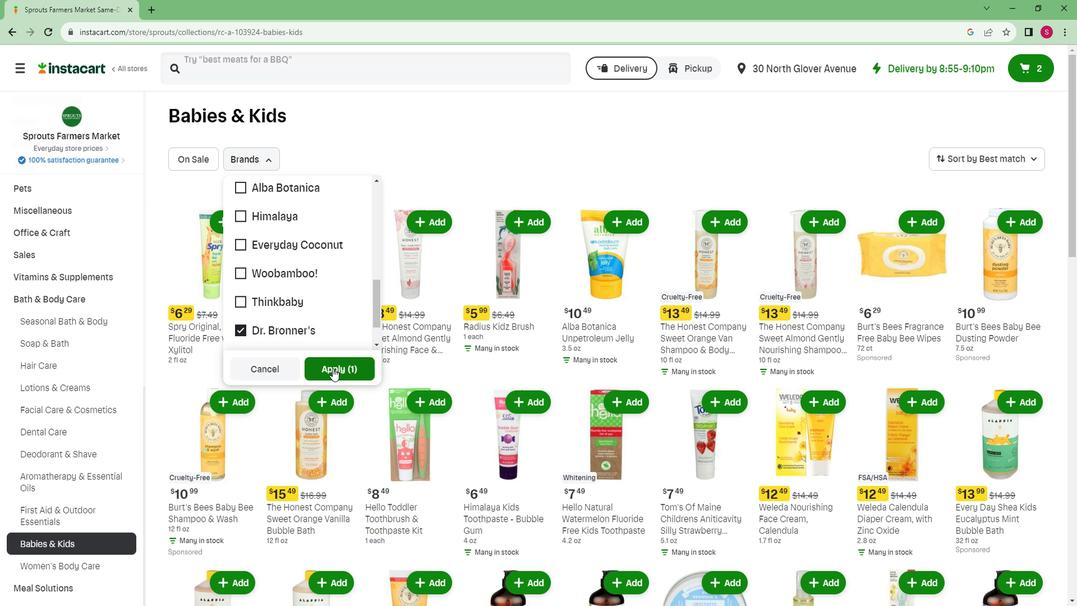 
Action: Mouse moved to (347, 369)
Screenshot: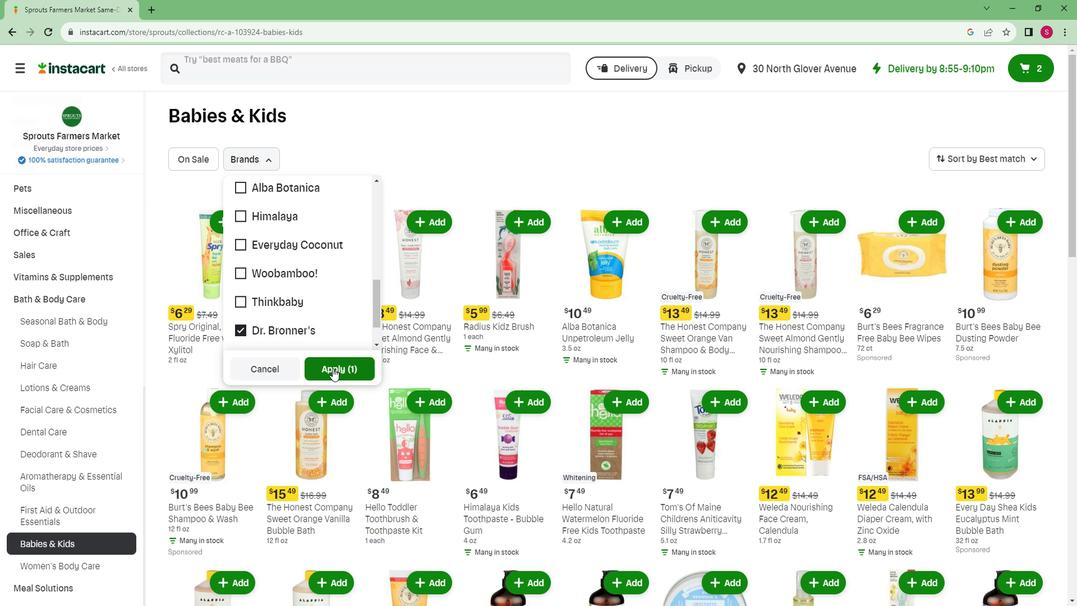 
